 Task: Move the task Create a feature for users to save content for later viewing to the section Done in the project UniTech and filter the tasks in the project by Due this week.
Action: Mouse moved to (51, 354)
Screenshot: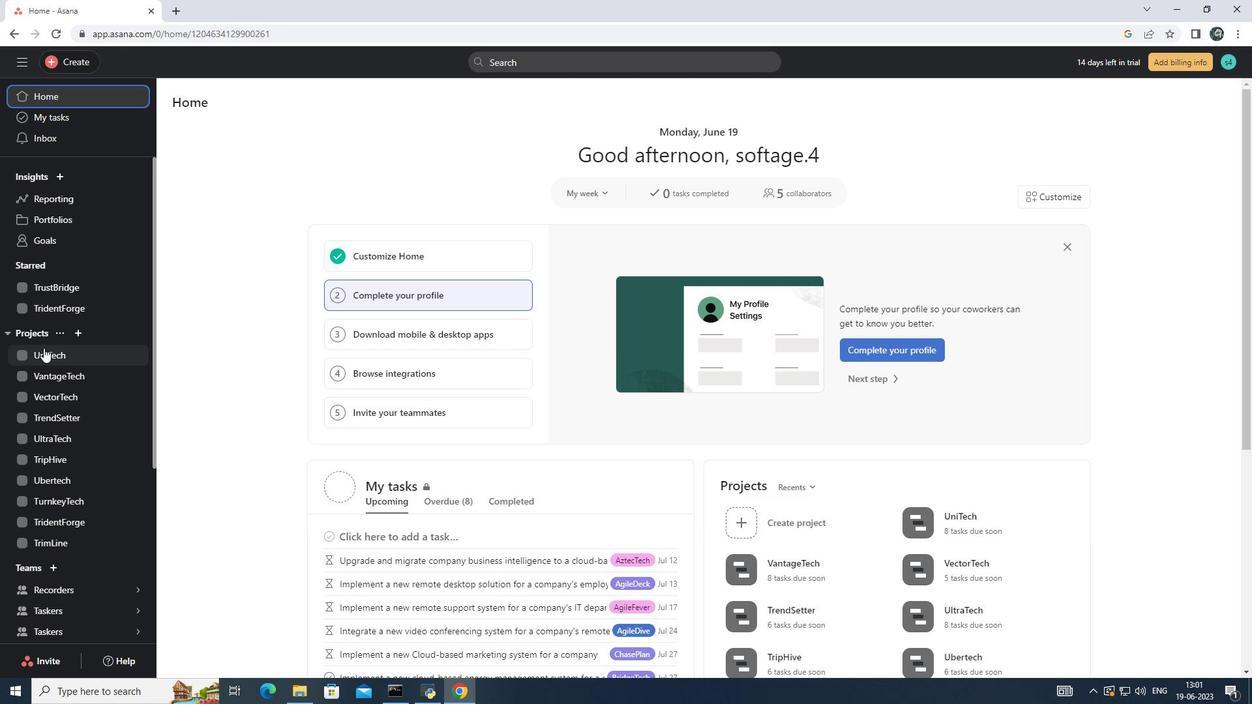 
Action: Mouse pressed left at (51, 354)
Screenshot: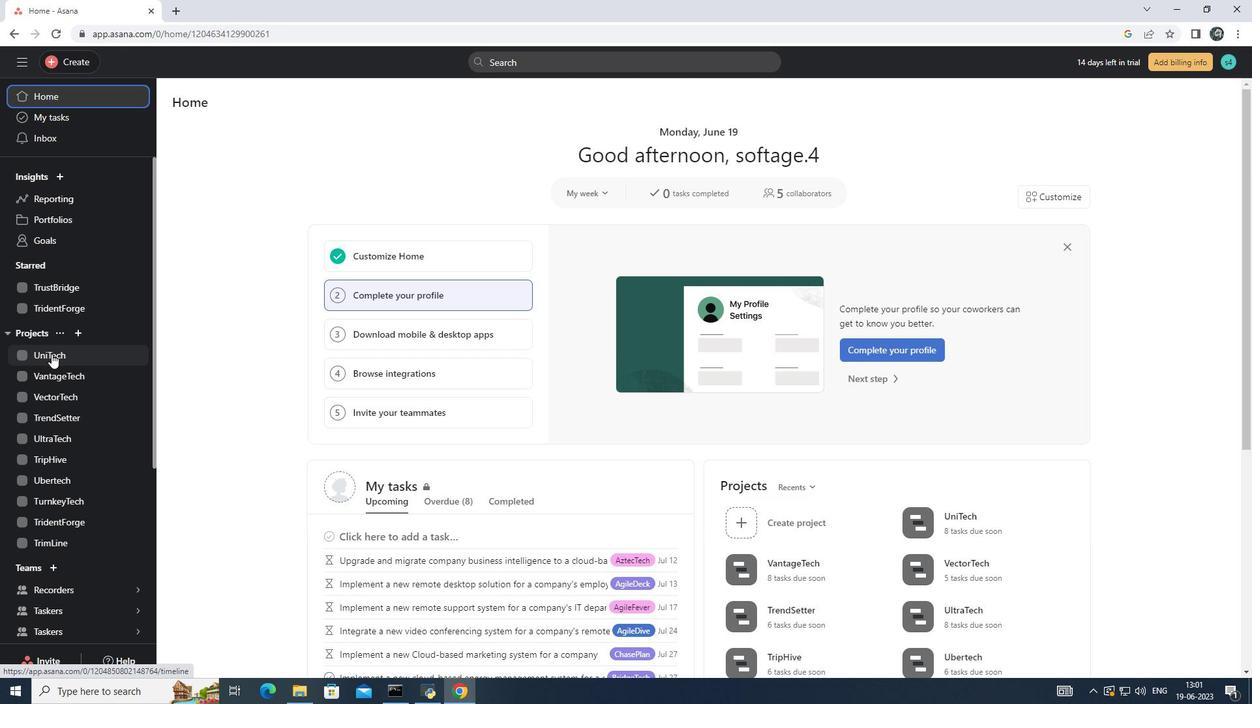 
Action: Mouse moved to (238, 131)
Screenshot: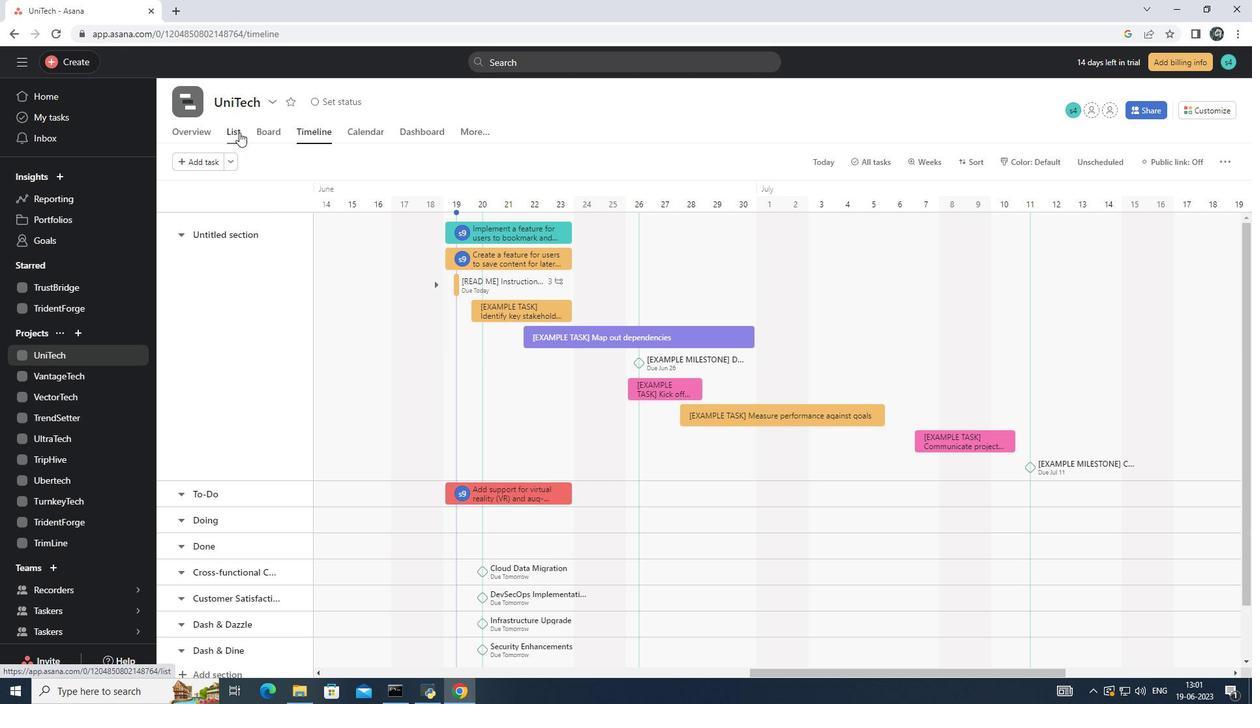 
Action: Mouse pressed left at (238, 131)
Screenshot: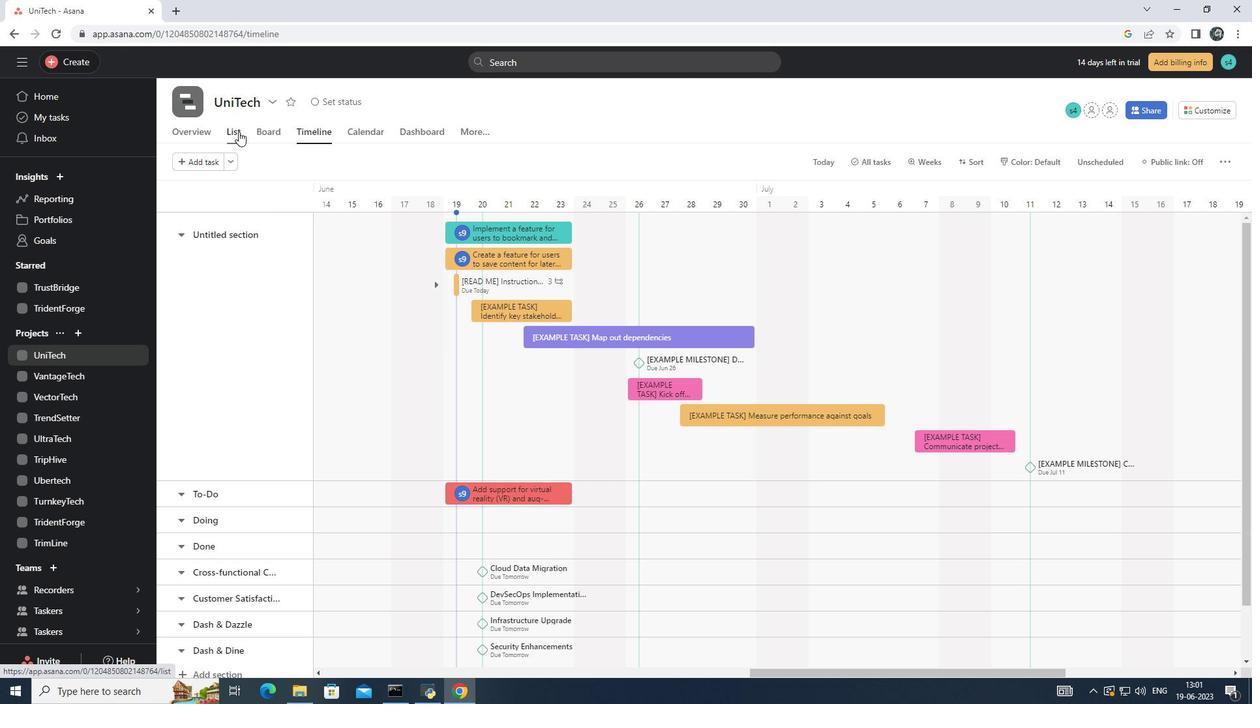
Action: Mouse moved to (541, 276)
Screenshot: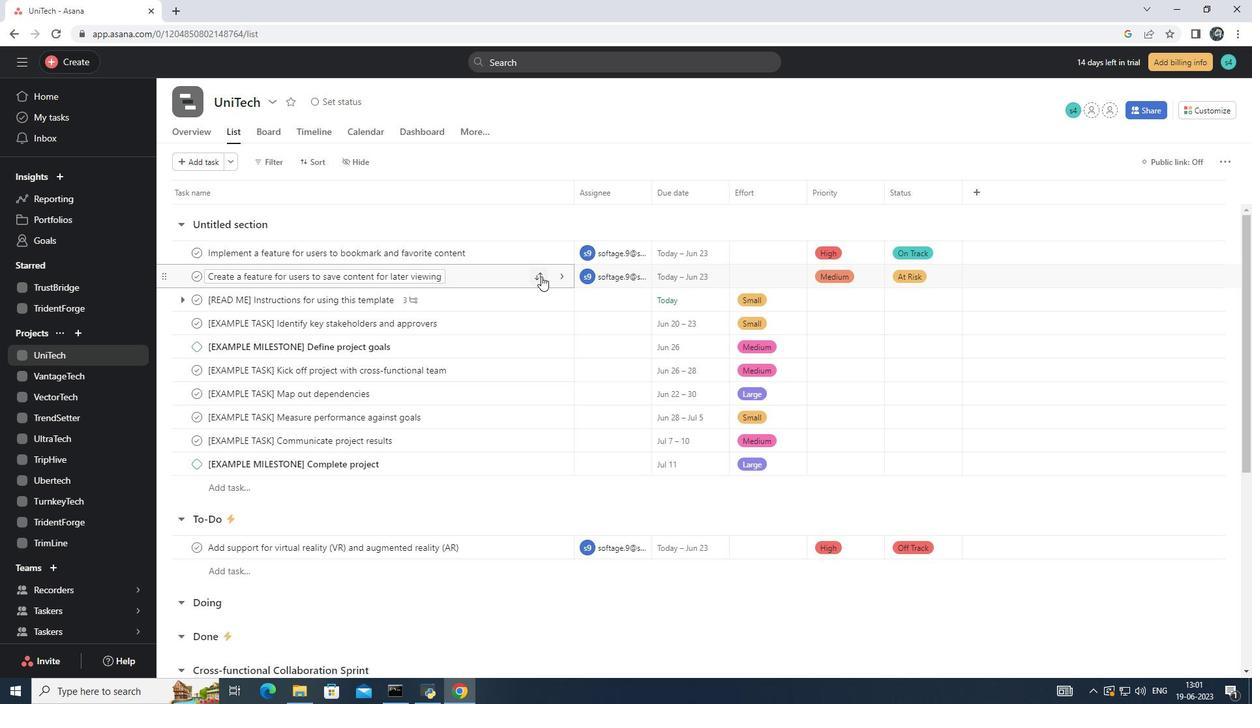 
Action: Mouse pressed left at (541, 276)
Screenshot: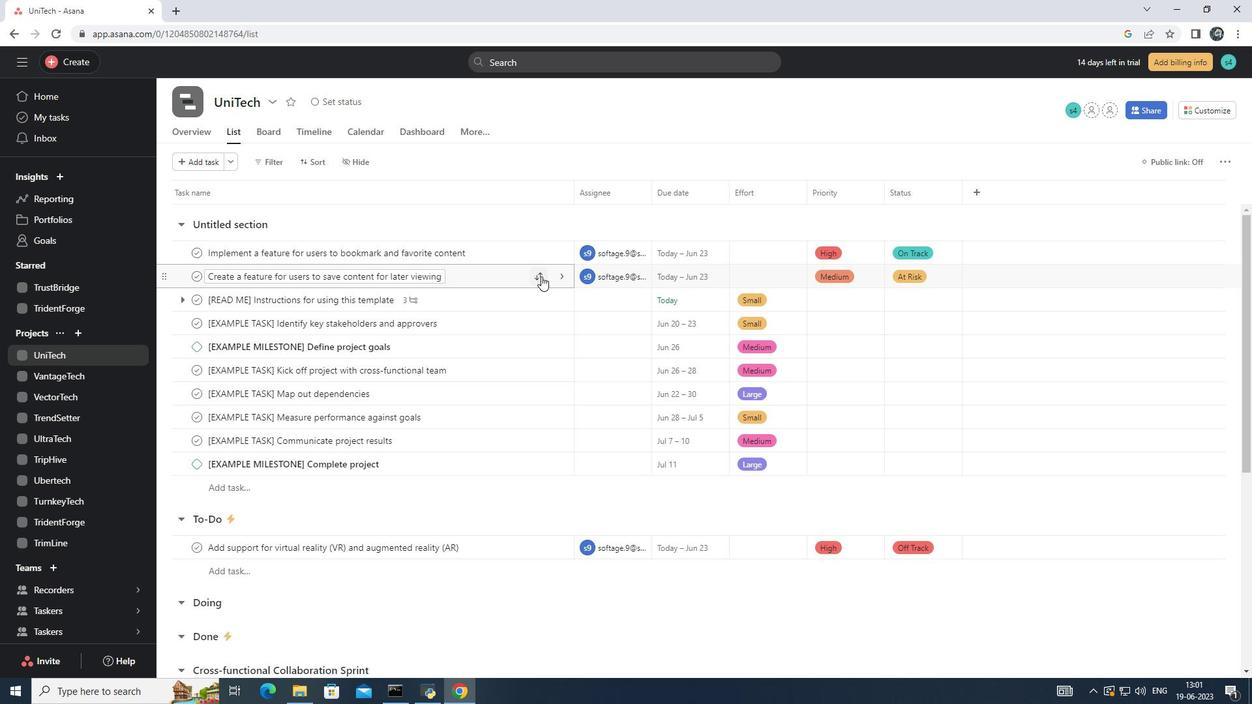 
Action: Mouse moved to (427, 396)
Screenshot: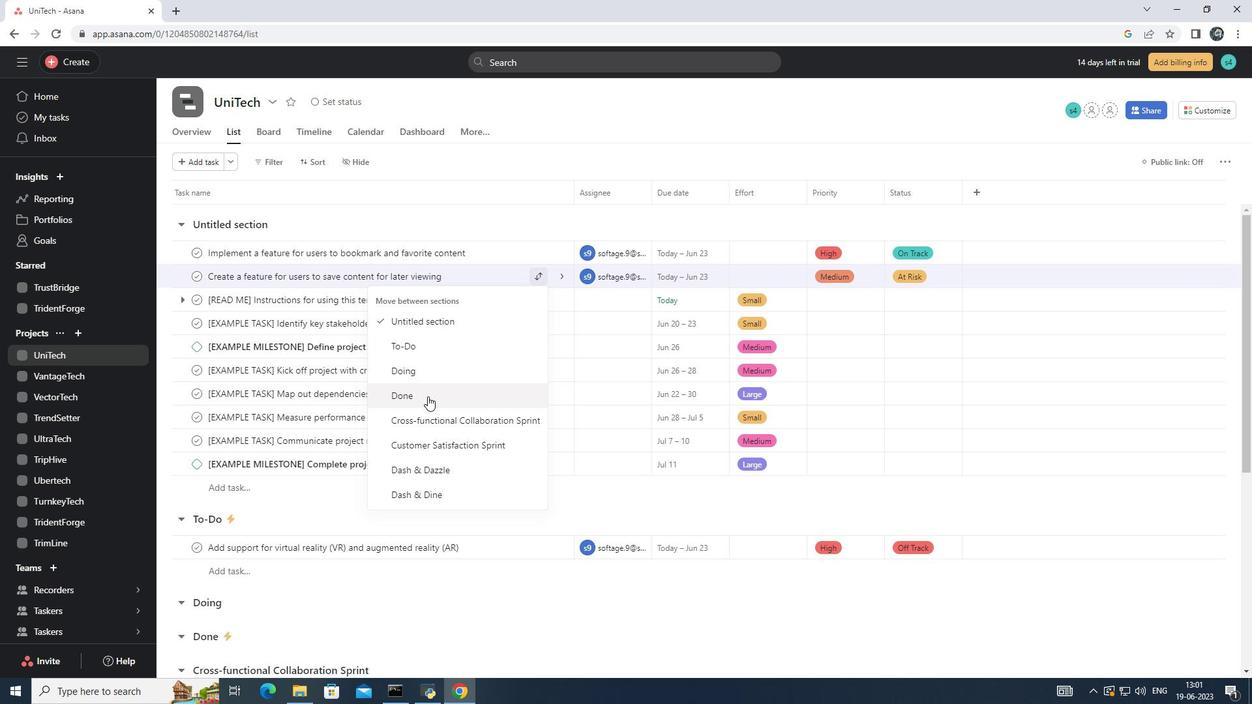 
Action: Mouse pressed left at (427, 396)
Screenshot: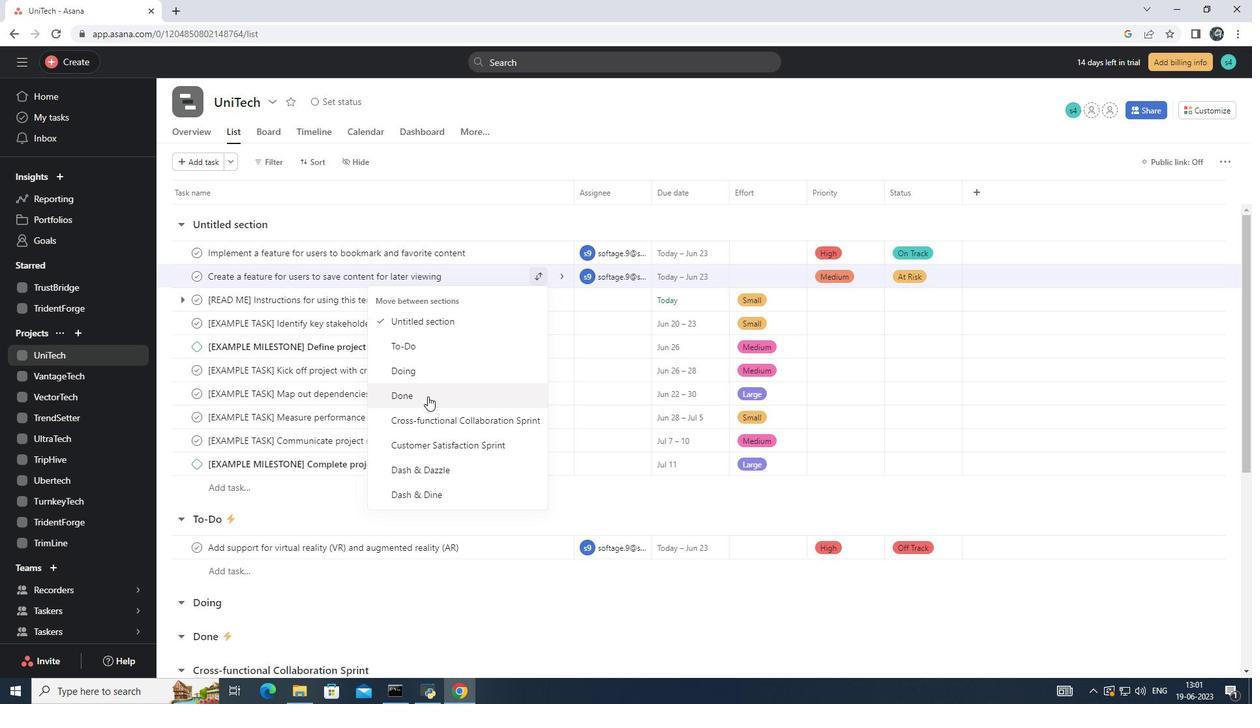 
Action: Mouse moved to (271, 163)
Screenshot: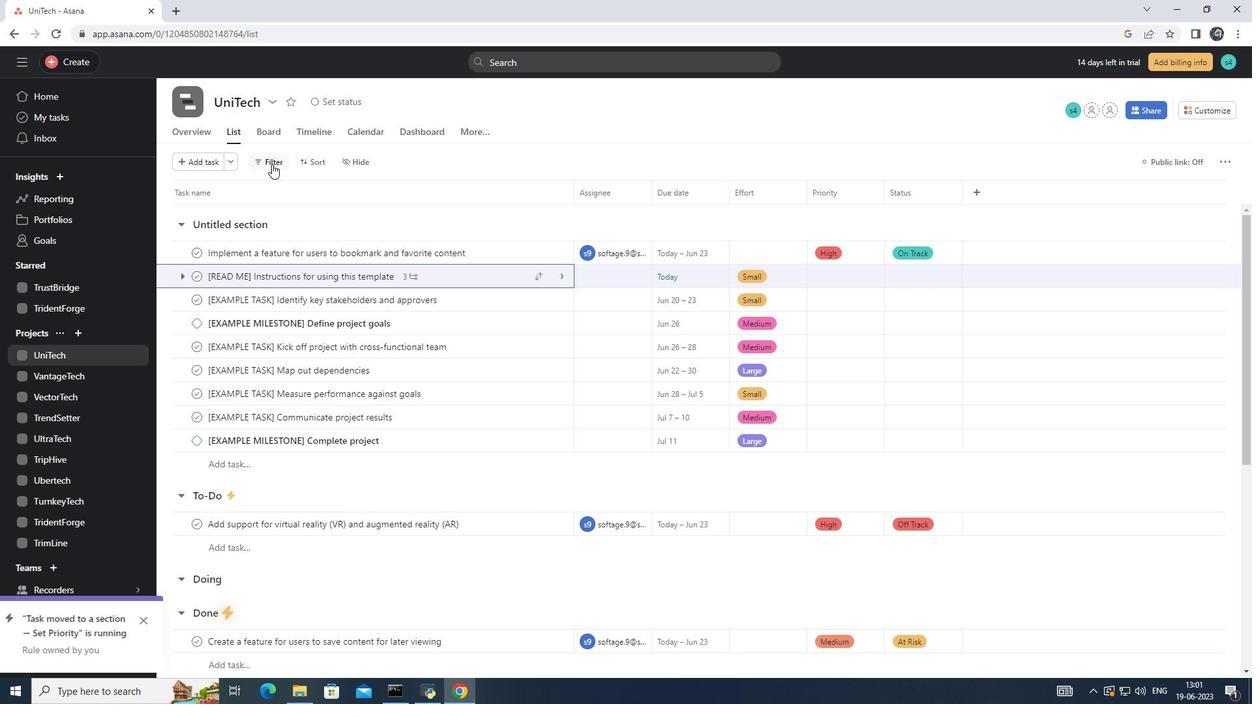 
Action: Mouse pressed left at (271, 163)
Screenshot: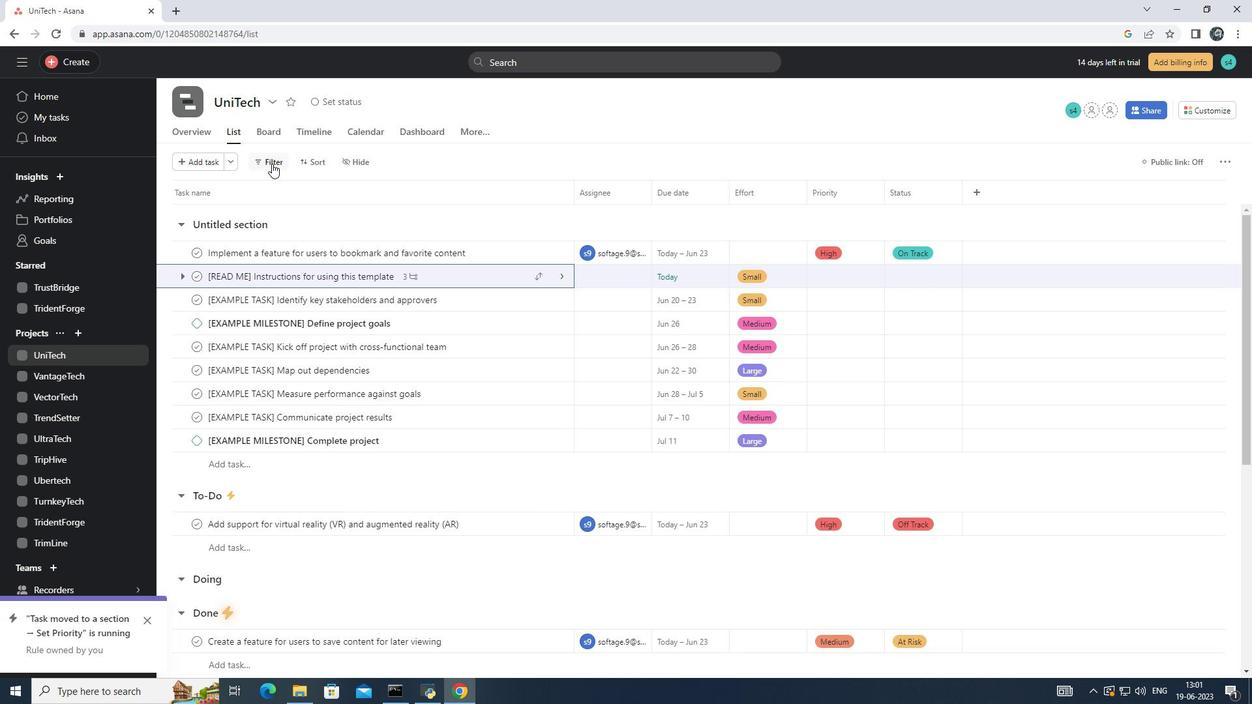 
Action: Mouse moved to (503, 211)
Screenshot: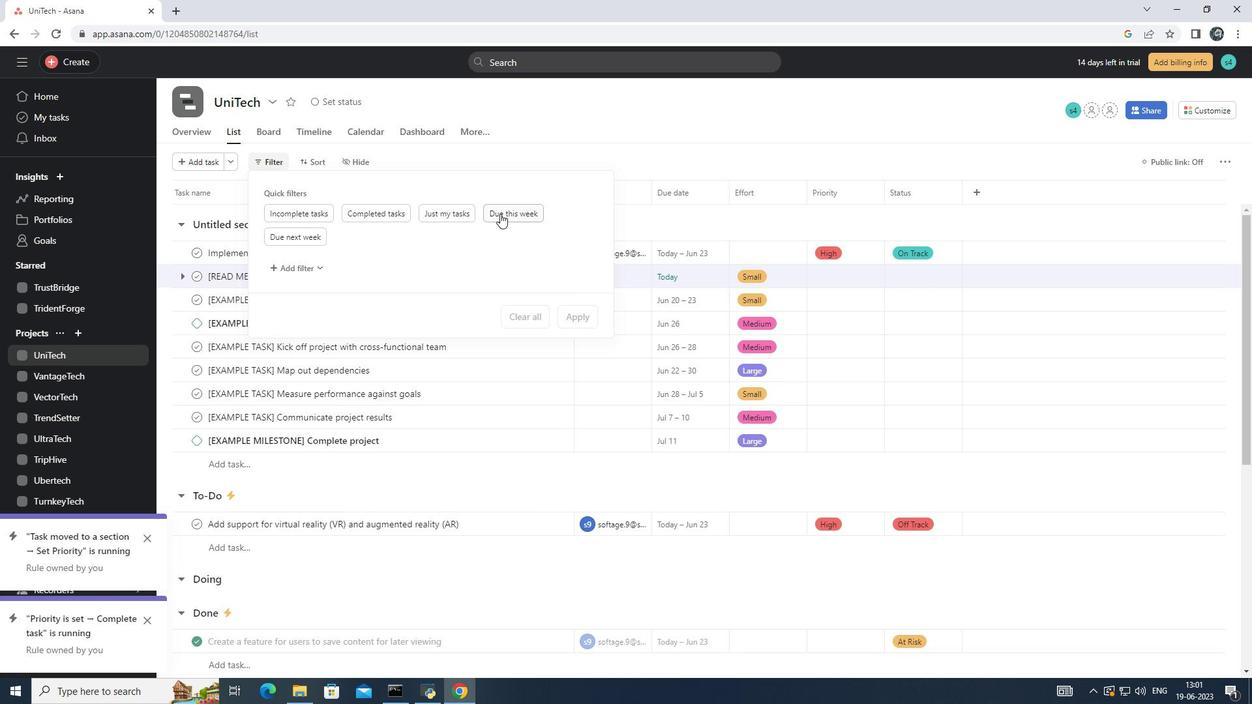 
Action: Mouse pressed left at (503, 211)
Screenshot: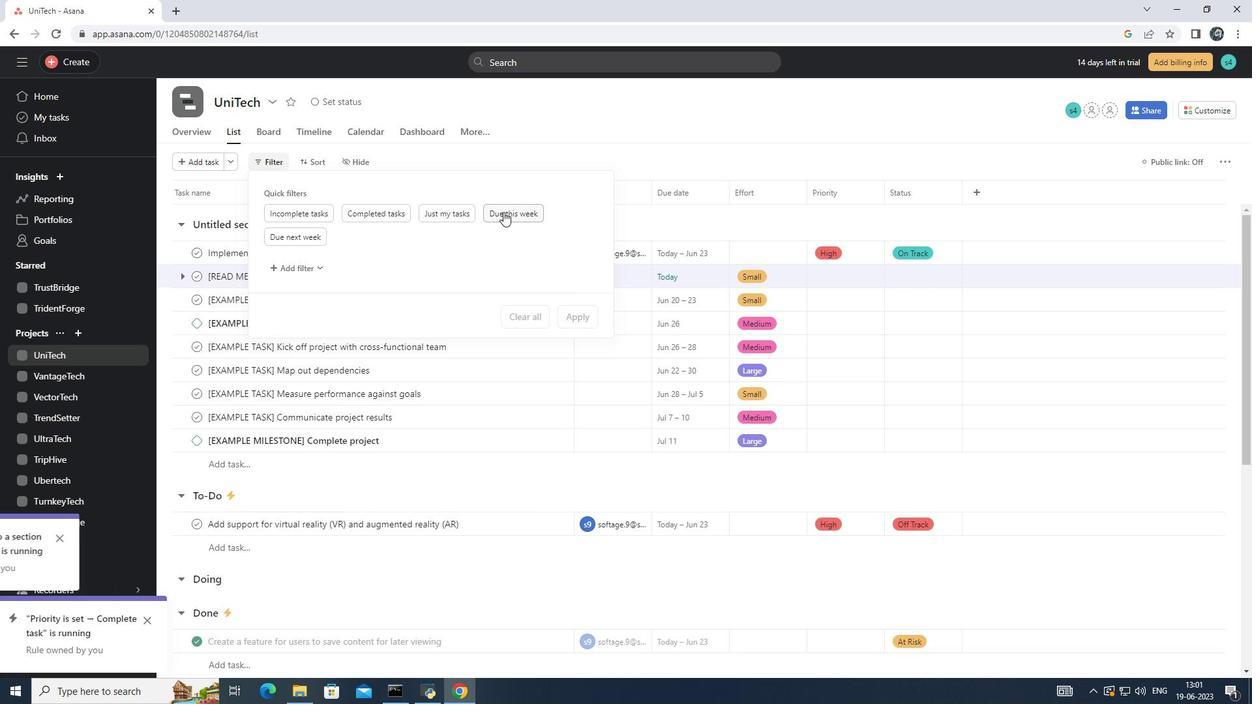 
